 Task: Check the average views per listing of open concept design in the last 1 year.
Action: Mouse moved to (975, 249)
Screenshot: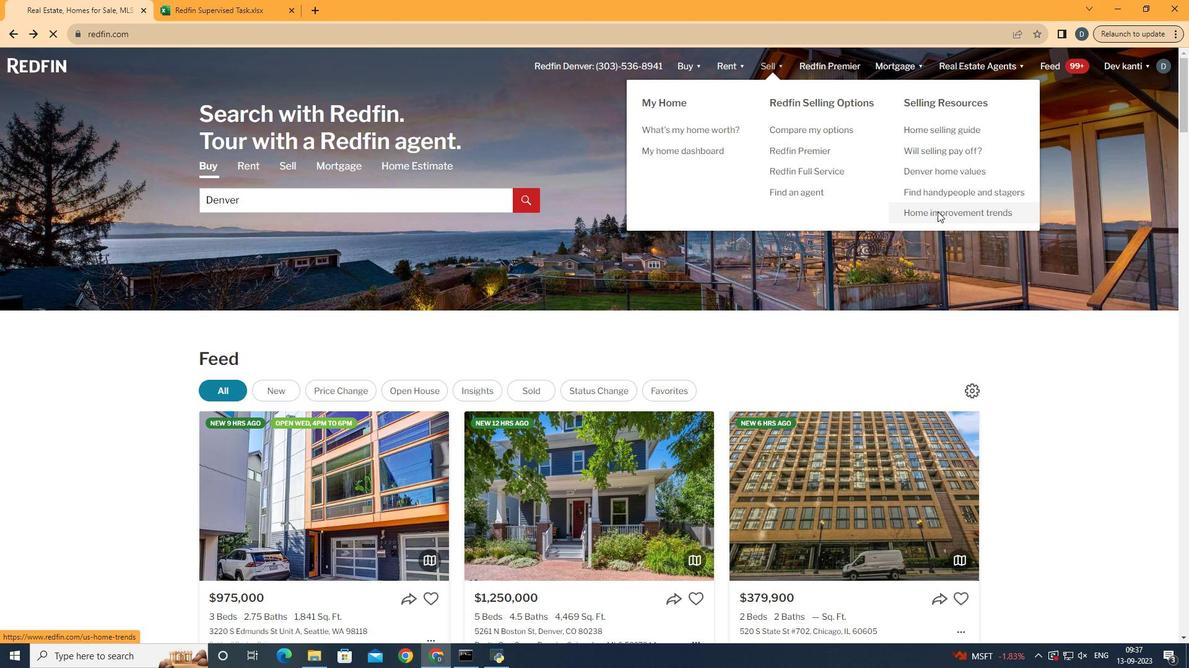 
Action: Mouse pressed left at (975, 249)
Screenshot: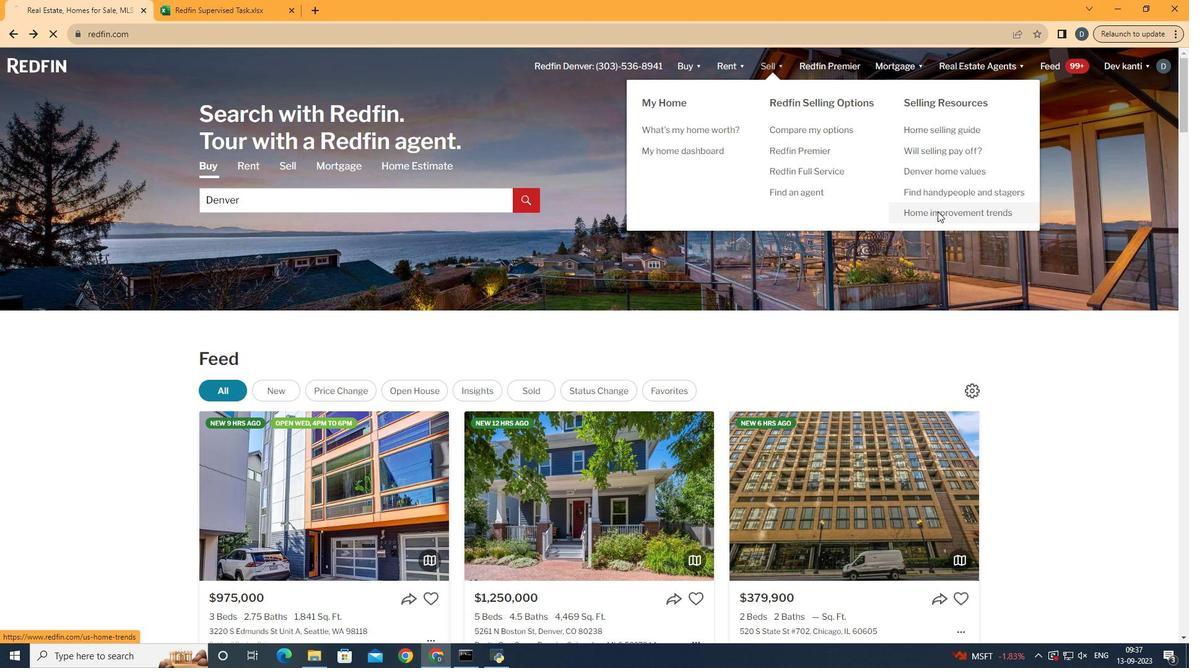 
Action: Mouse moved to (340, 266)
Screenshot: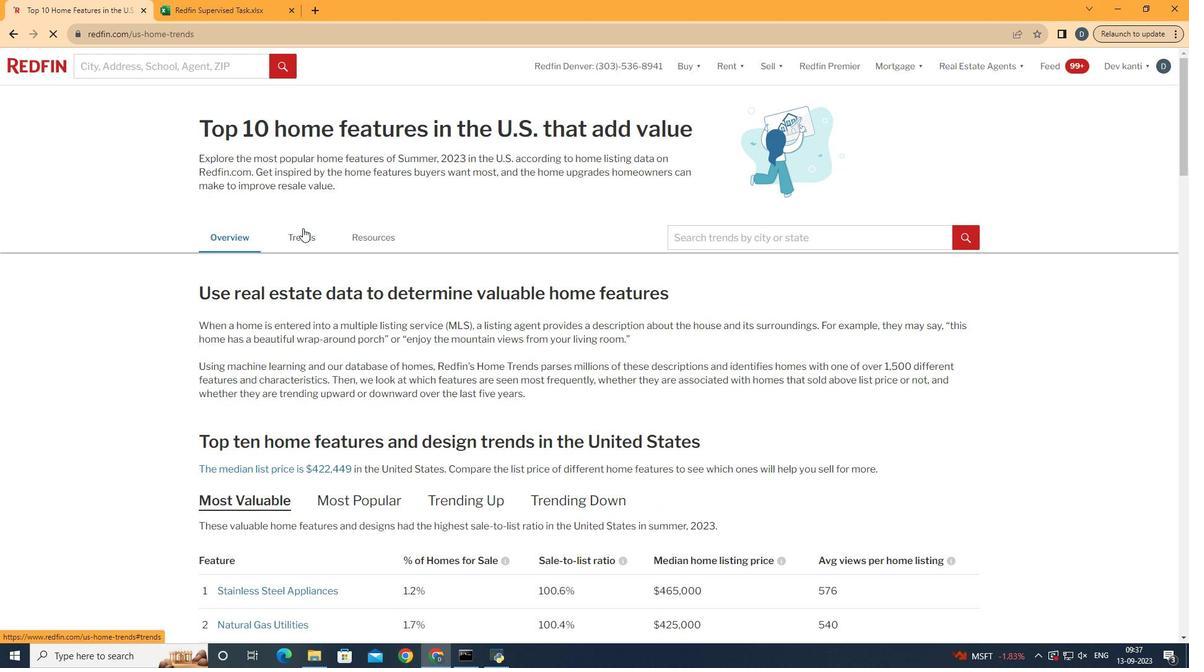 
Action: Mouse pressed left at (340, 266)
Screenshot: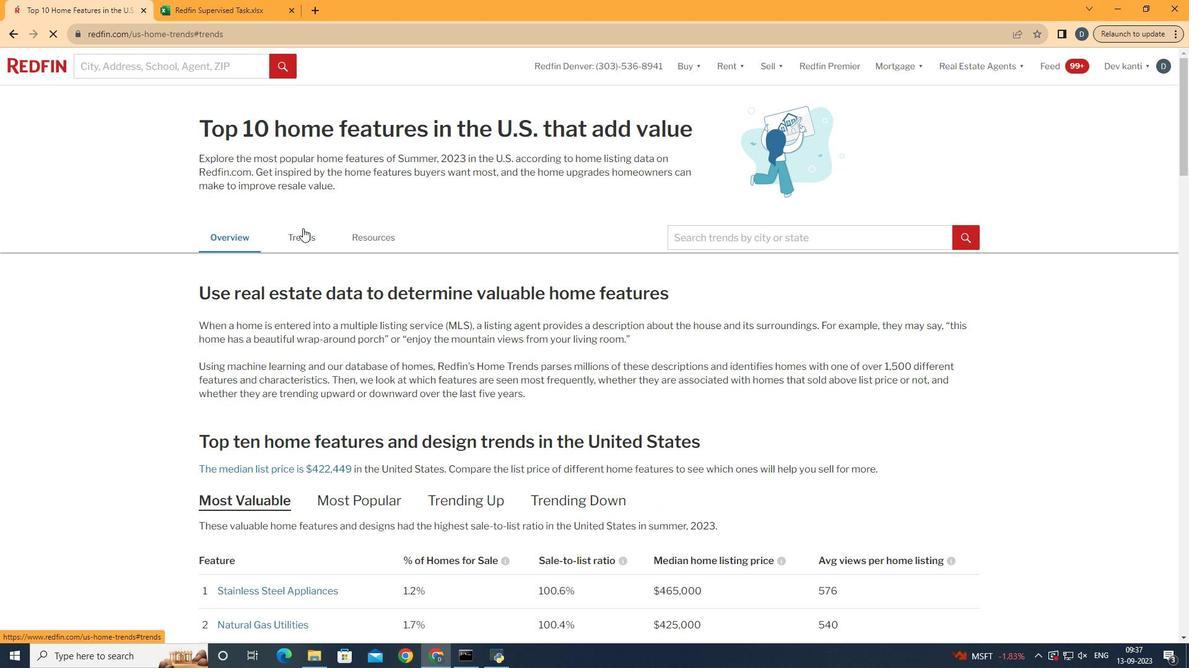 
Action: Mouse moved to (419, 365)
Screenshot: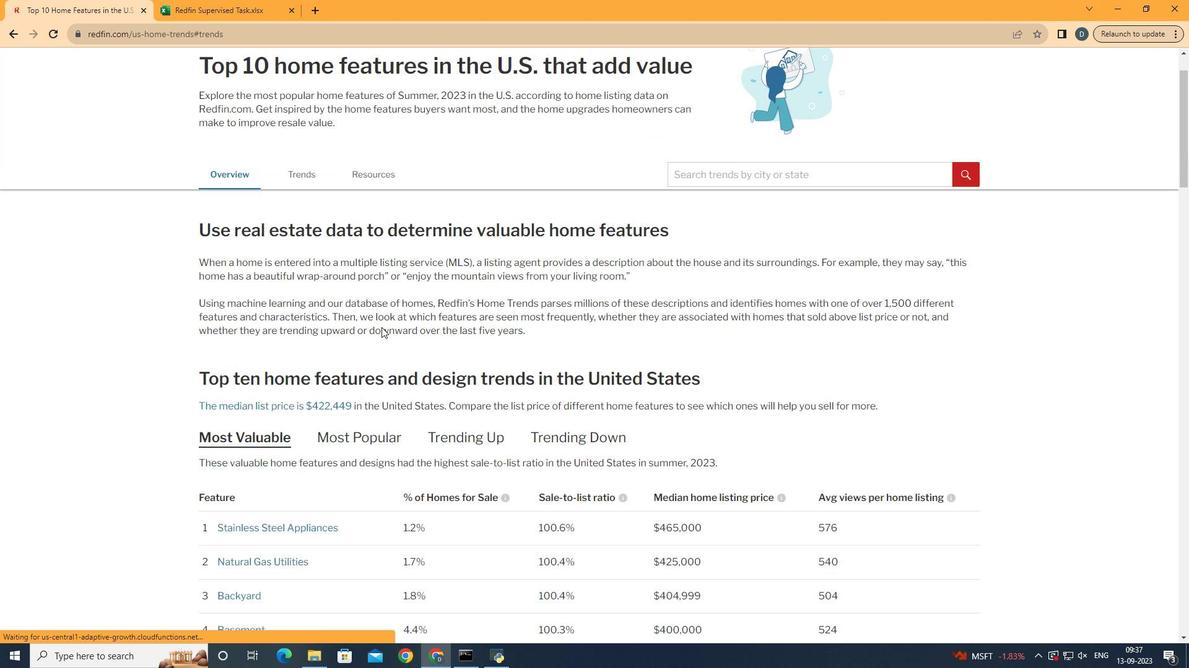 
Action: Mouse scrolled (419, 364) with delta (0, 0)
Screenshot: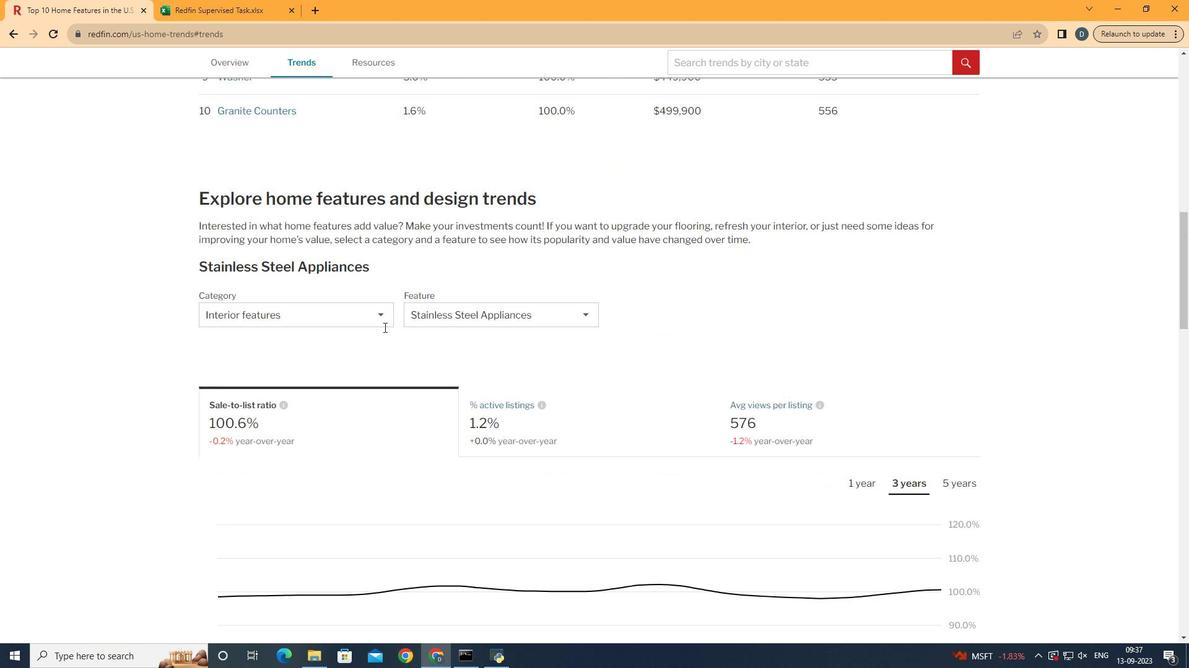 
Action: Mouse scrolled (419, 364) with delta (0, 0)
Screenshot: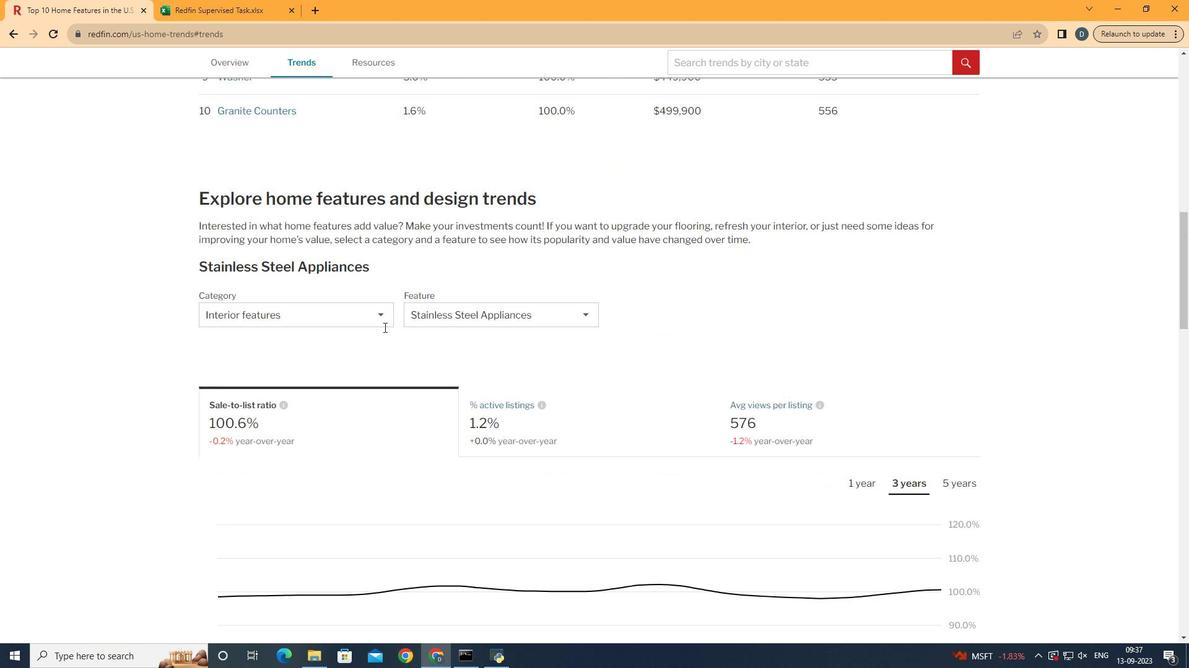 
Action: Mouse scrolled (419, 364) with delta (0, 0)
Screenshot: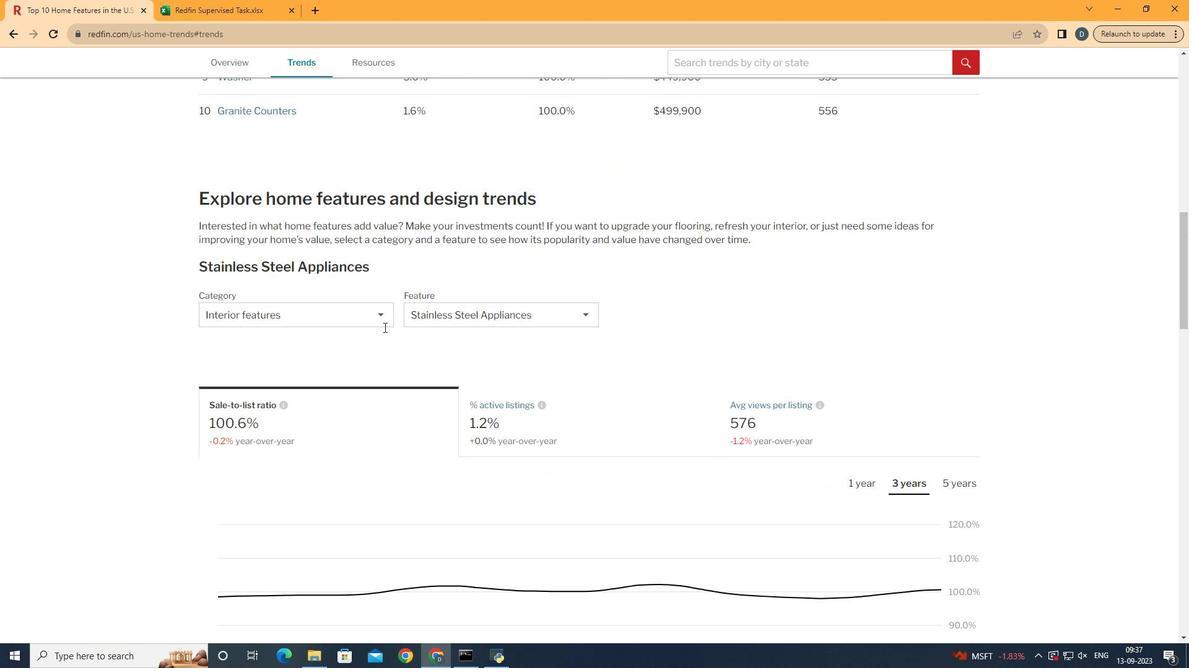 
Action: Mouse scrolled (419, 364) with delta (0, 0)
Screenshot: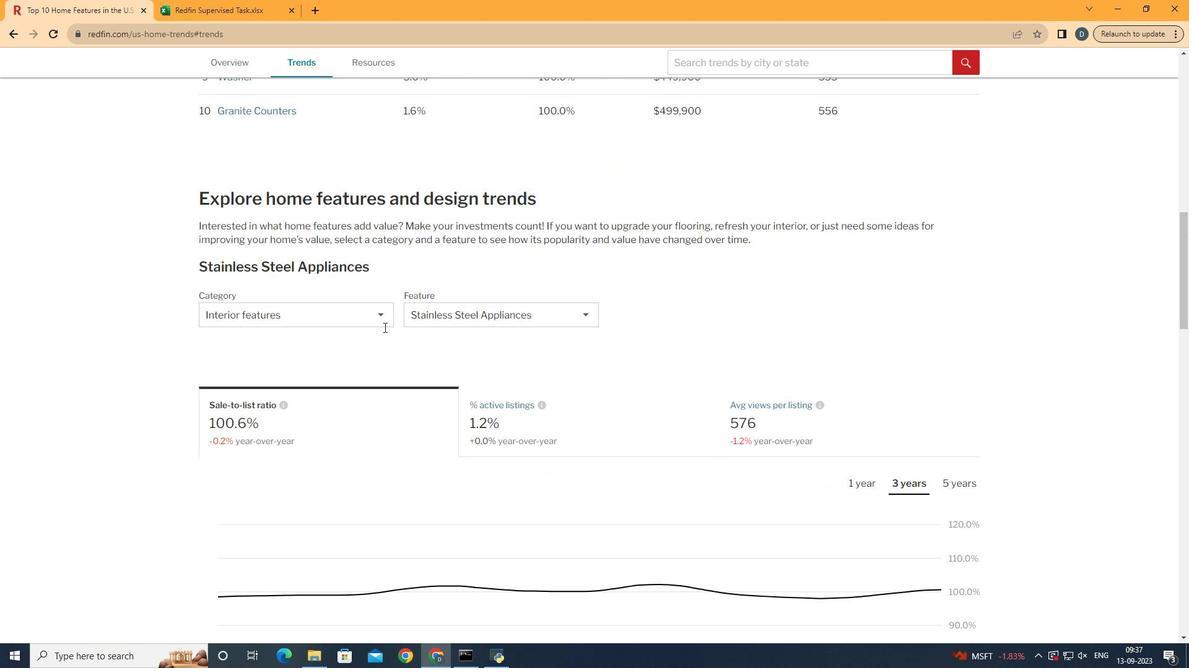 
Action: Mouse scrolled (419, 364) with delta (0, 0)
Screenshot: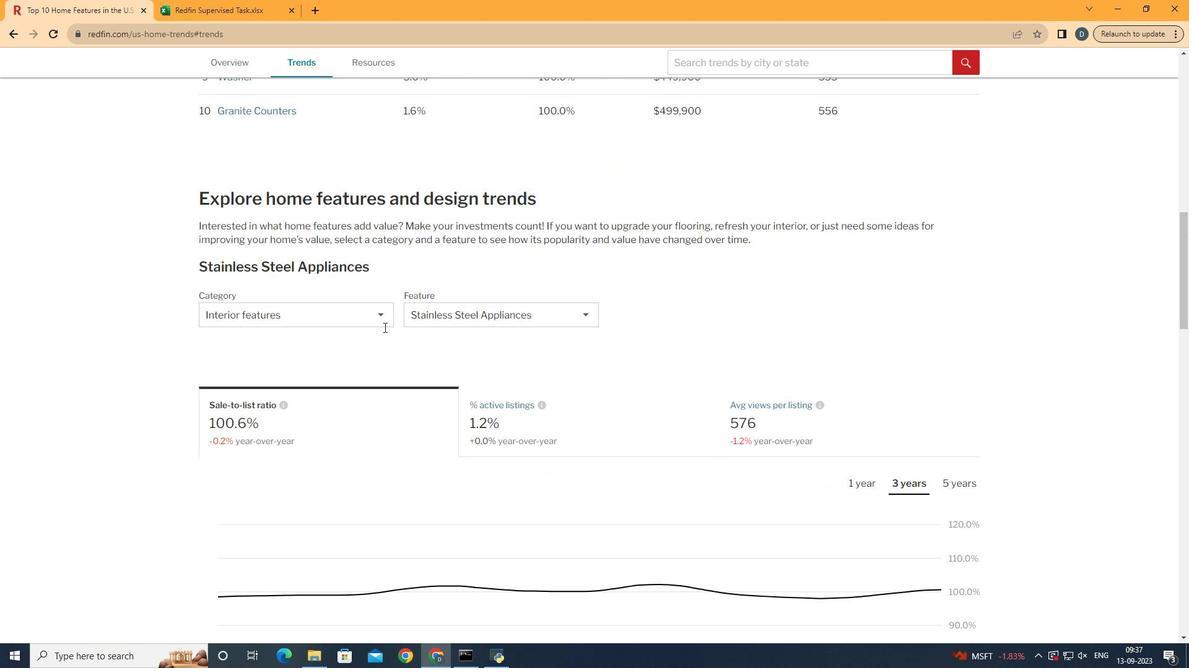 
Action: Mouse moved to (419, 365)
Screenshot: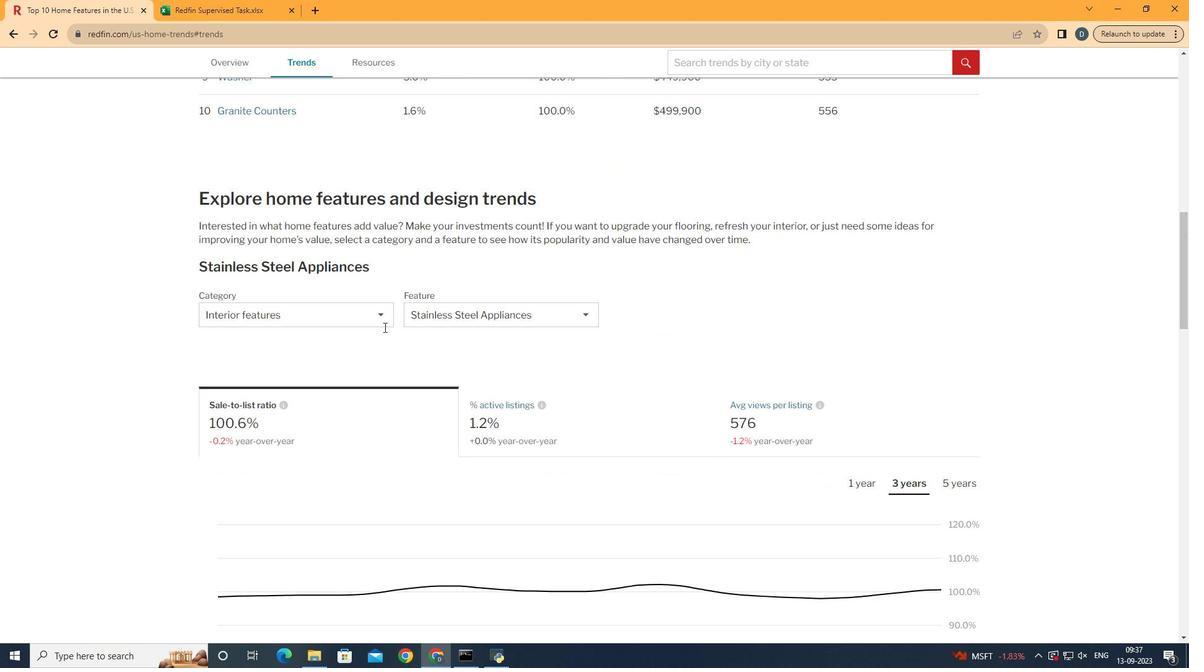 
Action: Mouse scrolled (419, 364) with delta (0, 0)
Screenshot: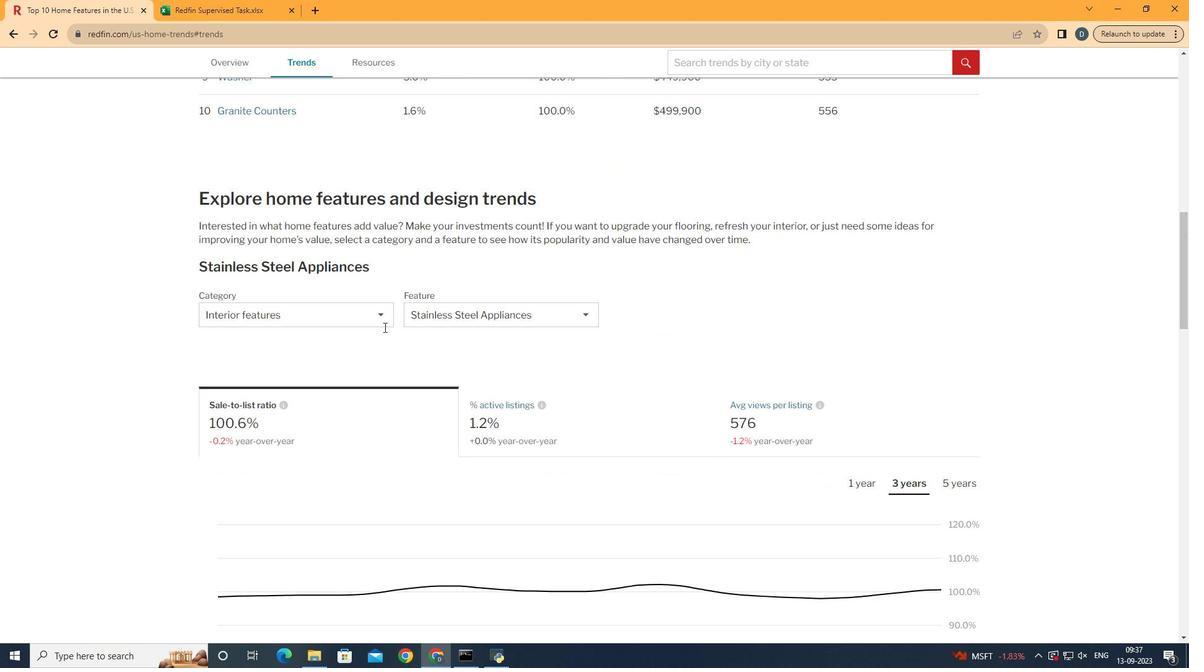 
Action: Mouse moved to (421, 365)
Screenshot: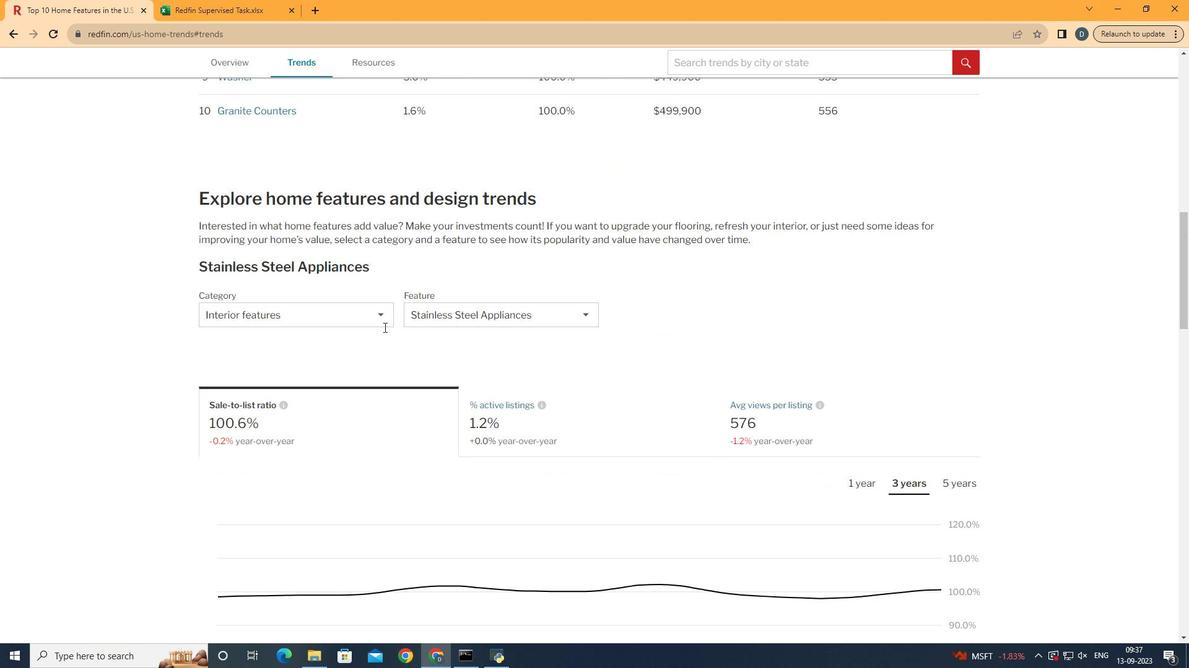 
Action: Mouse scrolled (421, 364) with delta (0, 0)
Screenshot: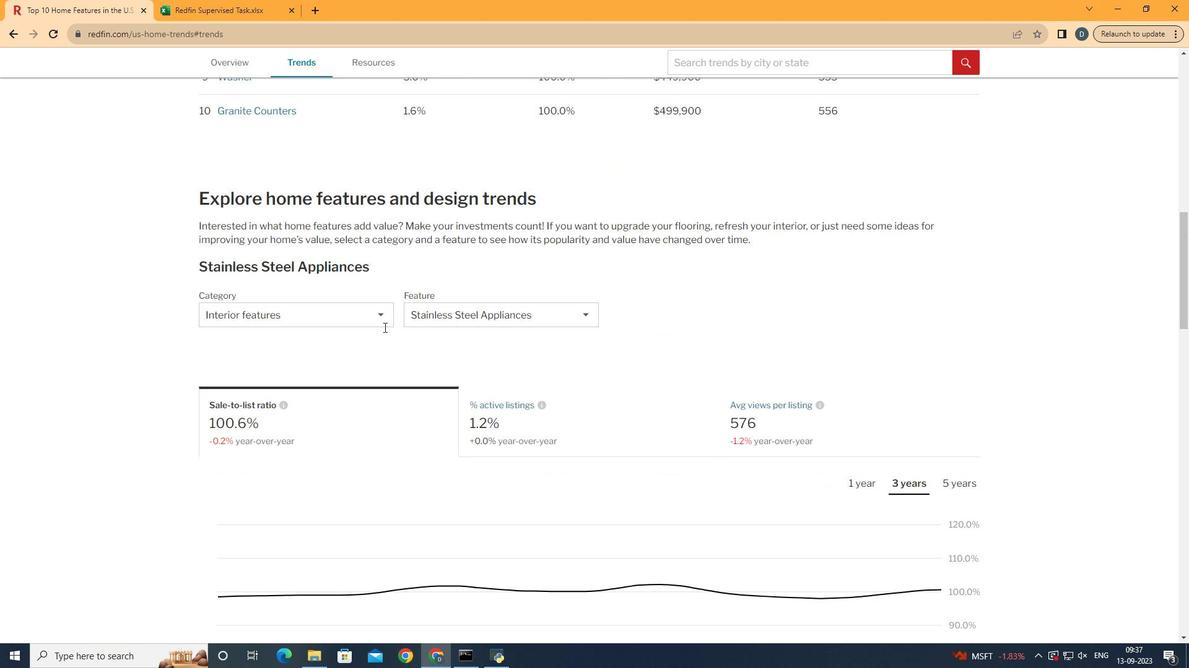 
Action: Mouse moved to (405, 358)
Screenshot: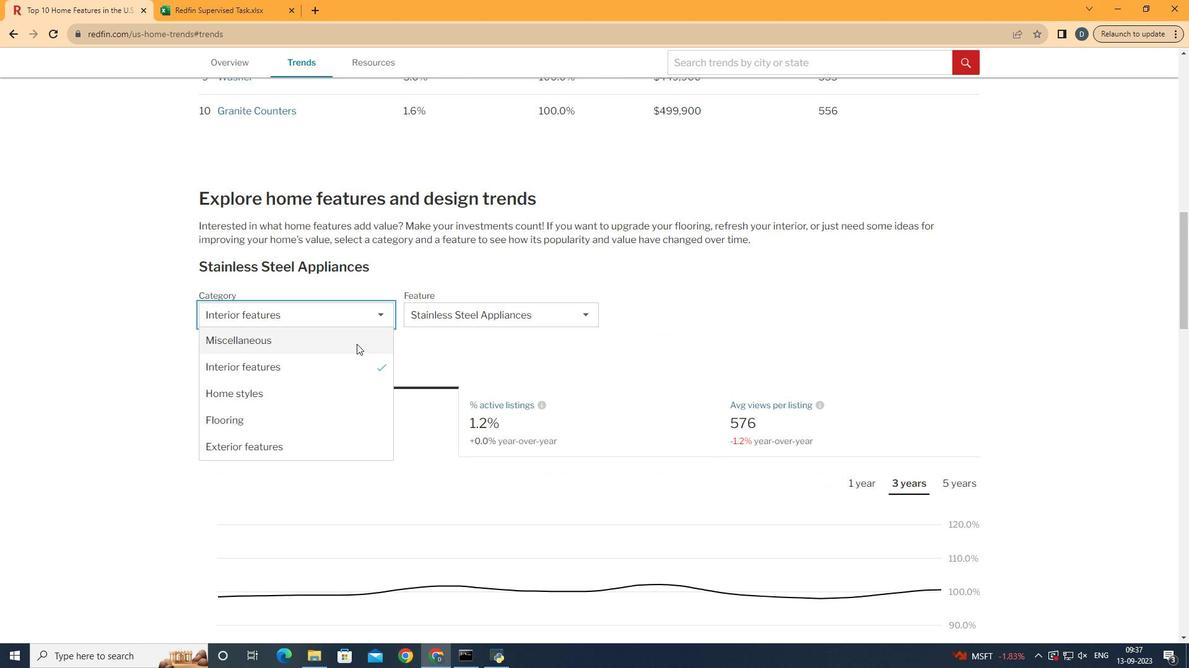 
Action: Mouse pressed left at (405, 358)
Screenshot: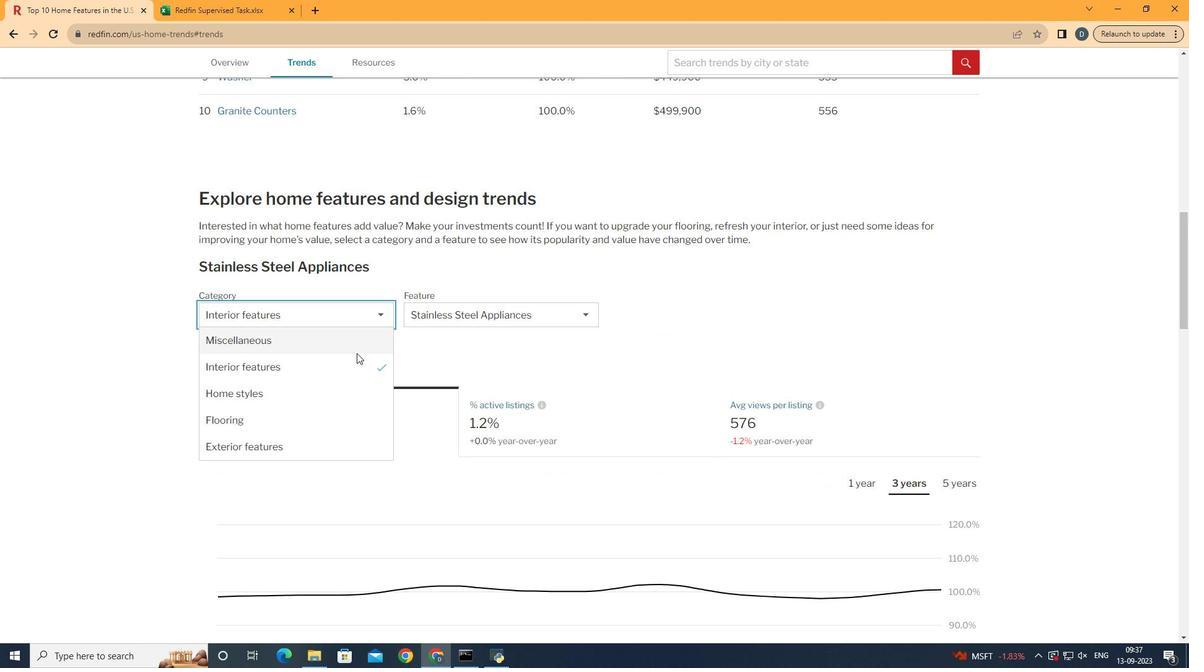 
Action: Mouse moved to (394, 408)
Screenshot: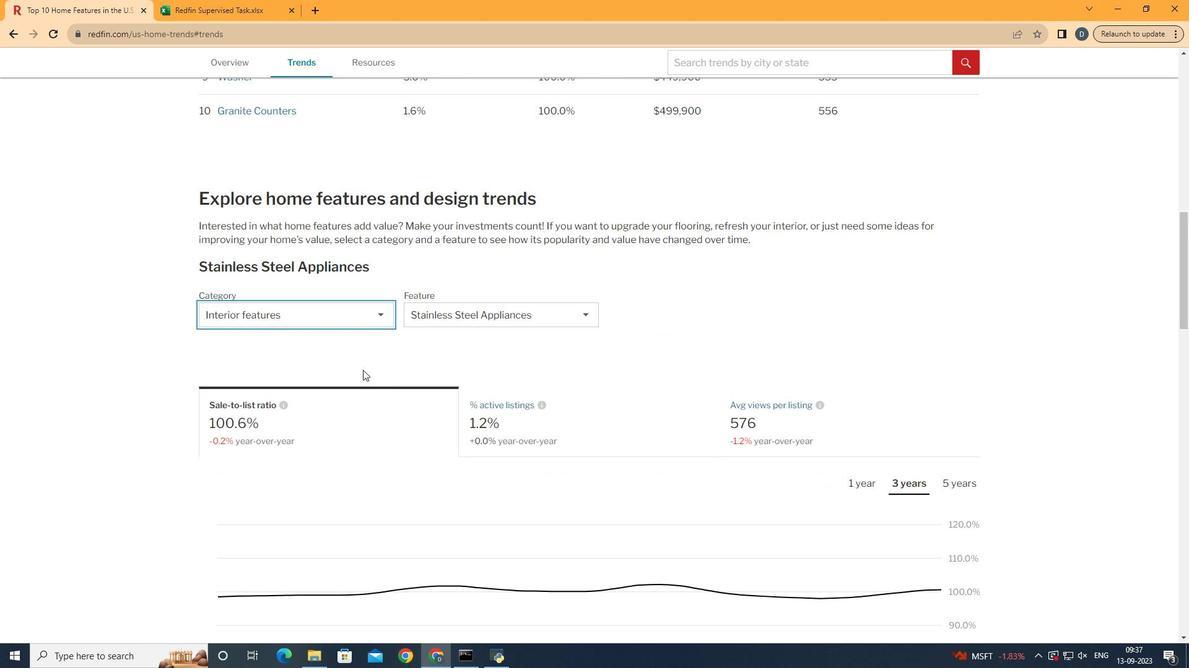 
Action: Mouse pressed left at (394, 408)
Screenshot: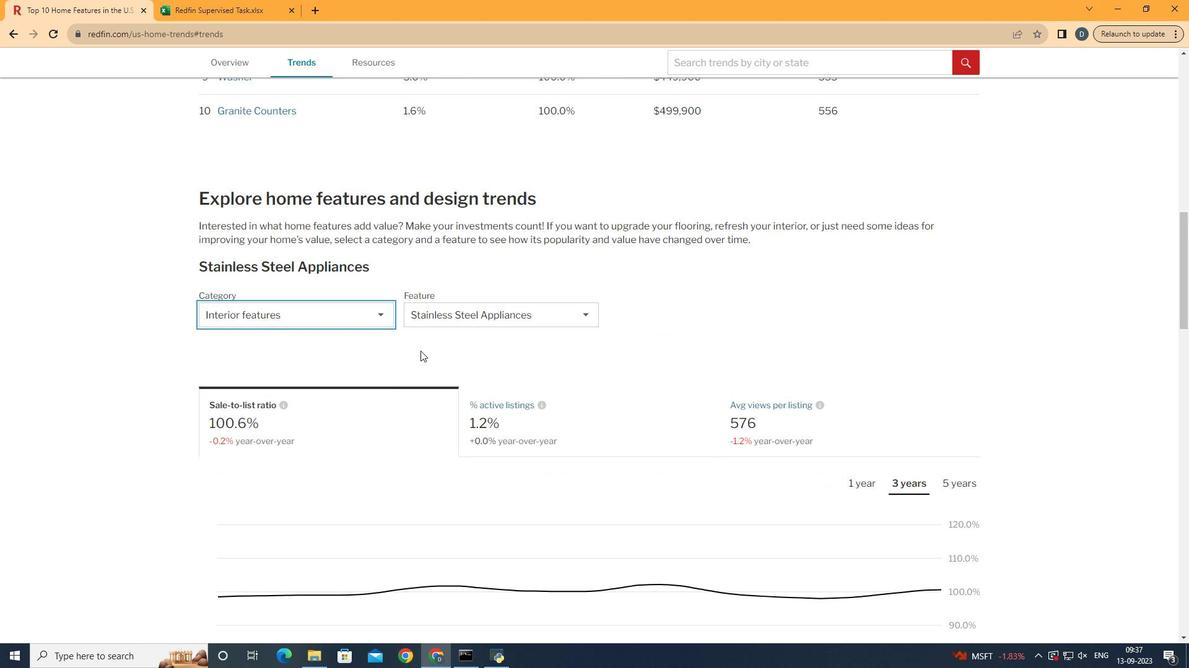 
Action: Mouse moved to (520, 367)
Screenshot: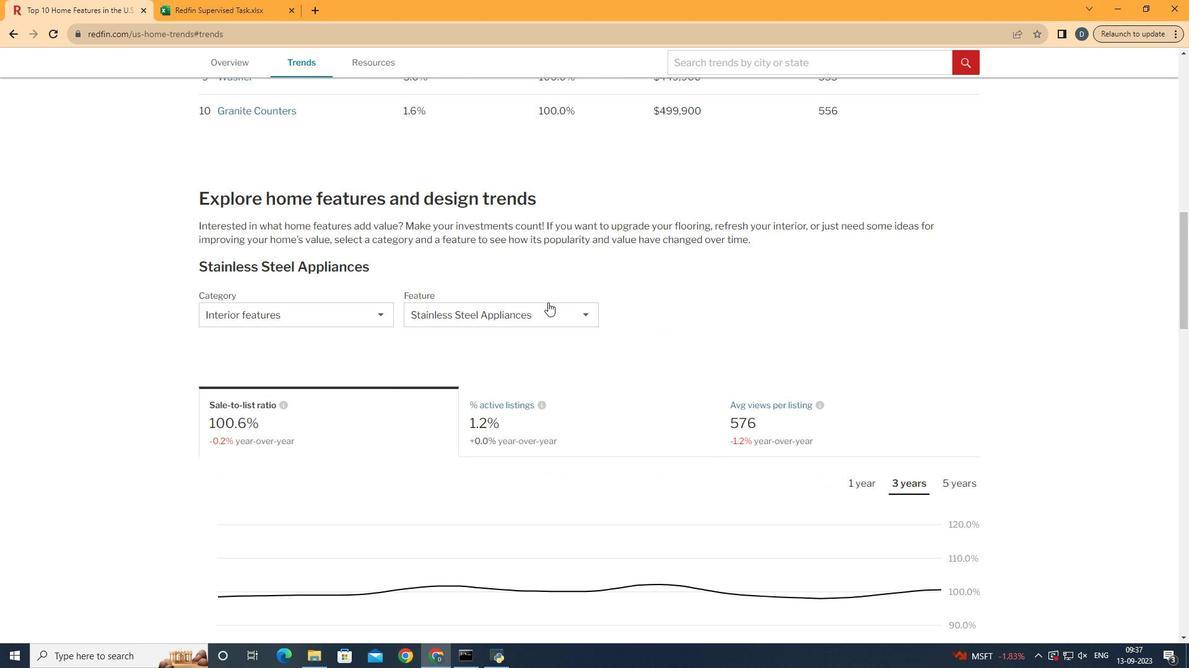 
Action: Mouse pressed left at (520, 367)
Screenshot: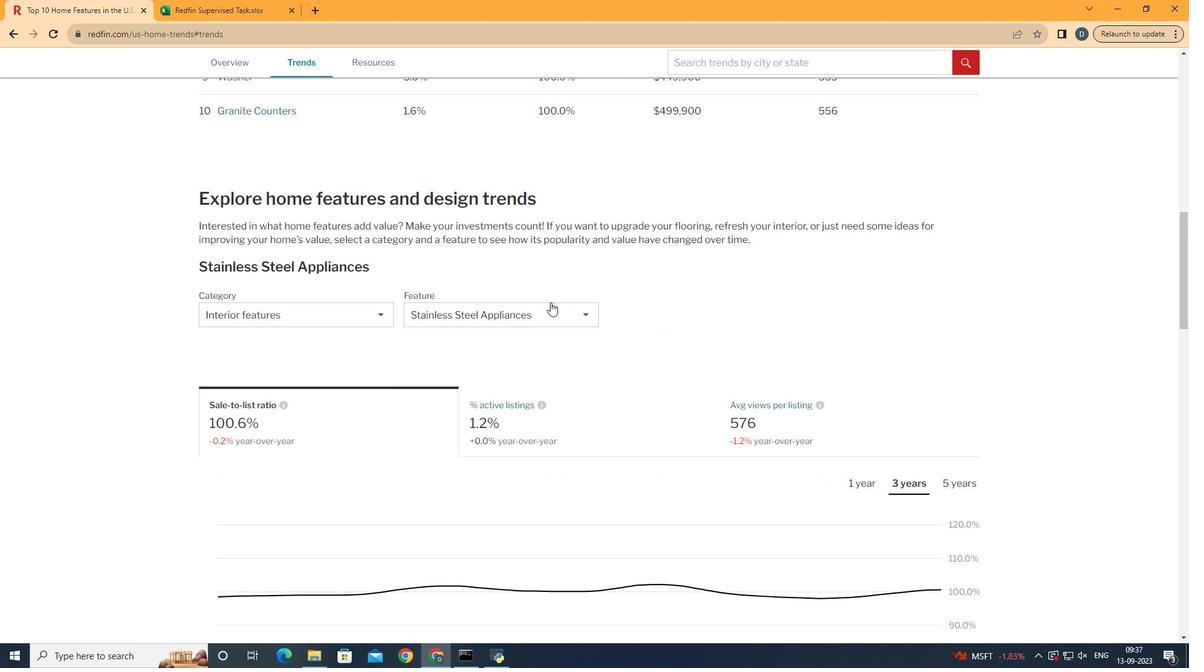 
Action: Mouse moved to (588, 340)
Screenshot: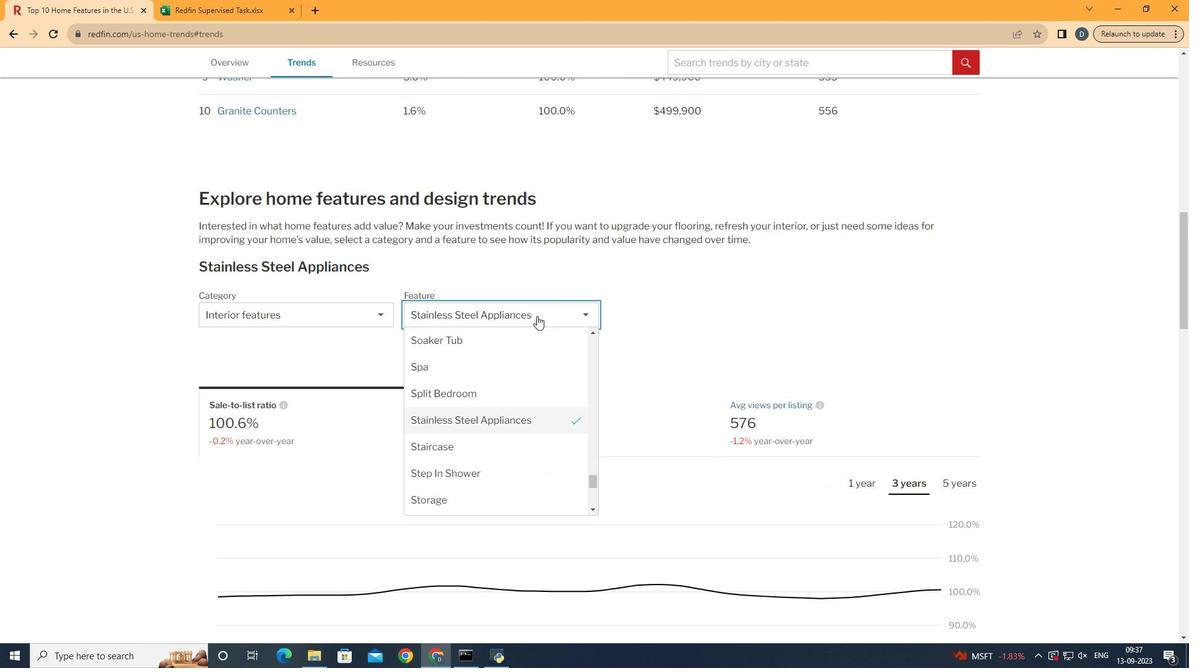 
Action: Mouse pressed left at (588, 340)
Screenshot: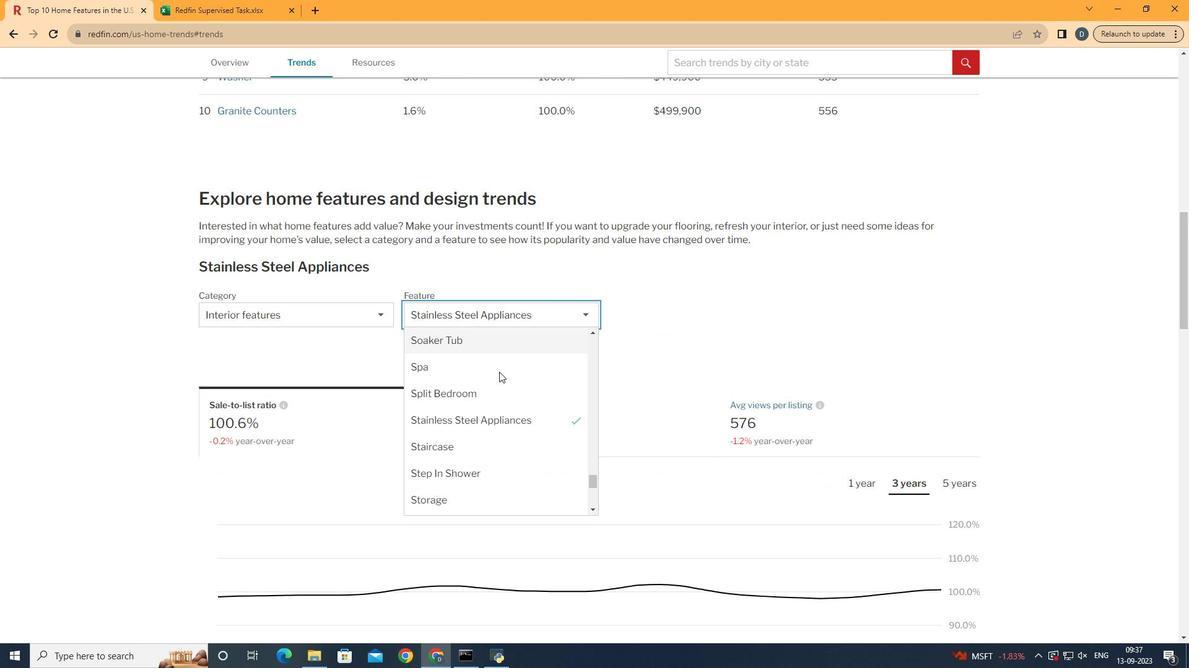 
Action: Mouse moved to (525, 427)
Screenshot: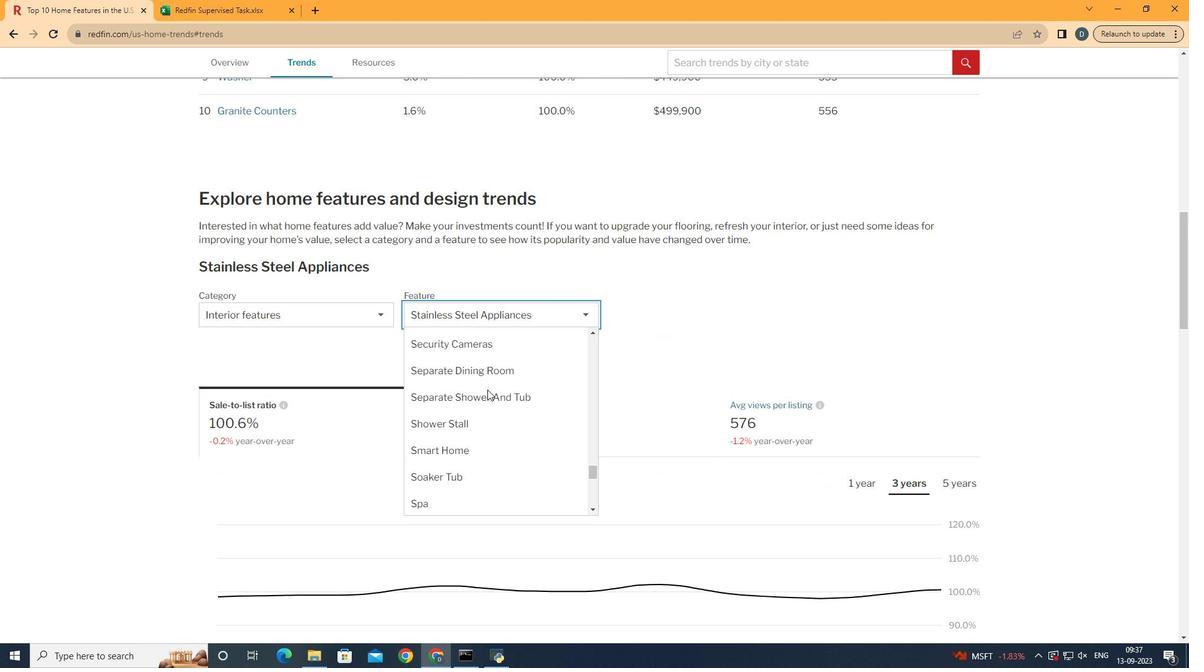 
Action: Mouse scrolled (525, 428) with delta (0, 0)
Screenshot: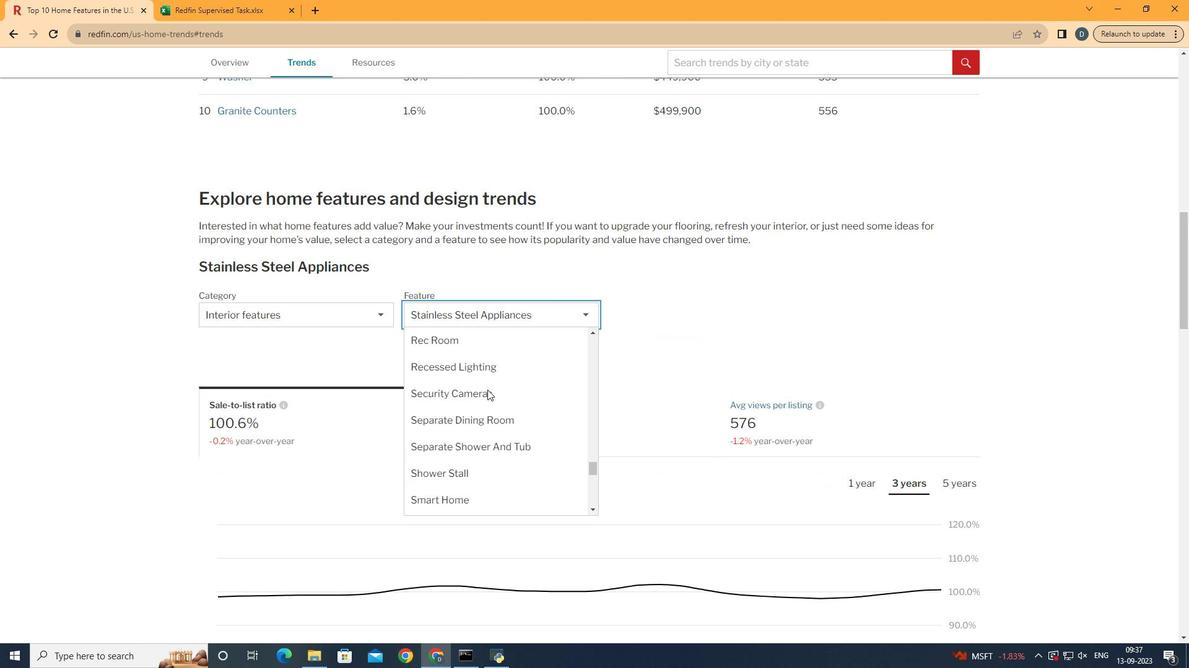 
Action: Mouse scrolled (525, 428) with delta (0, 0)
Screenshot: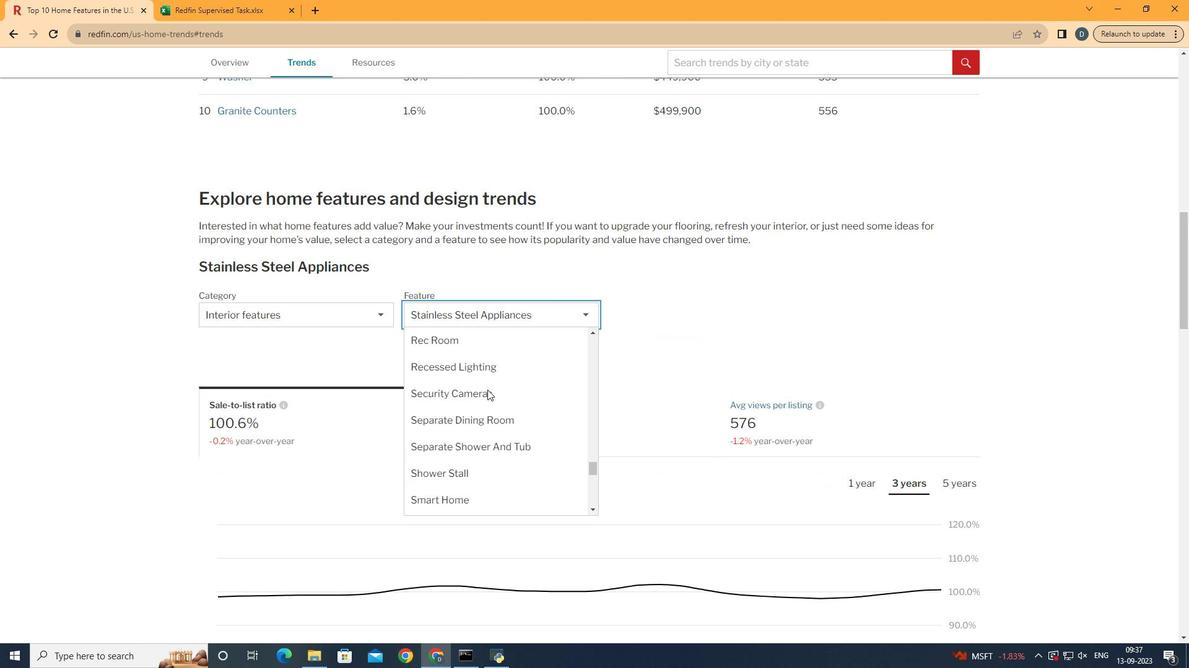 
Action: Mouse scrolled (525, 428) with delta (0, 0)
Screenshot: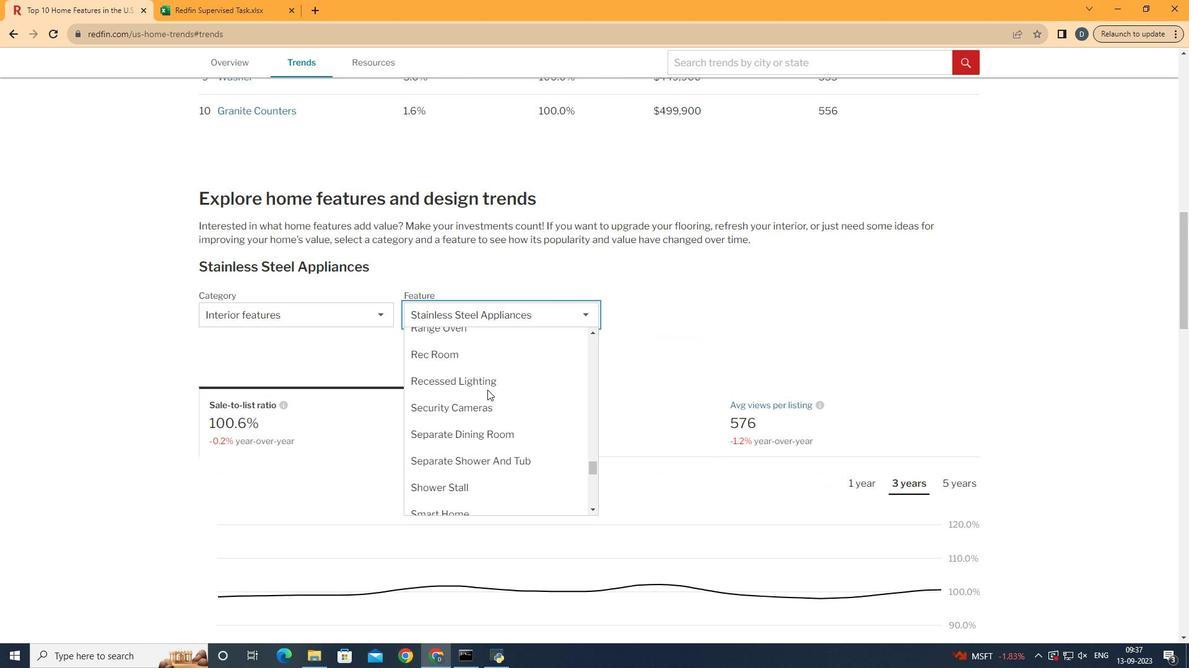 
Action: Mouse scrolled (525, 428) with delta (0, 0)
Screenshot: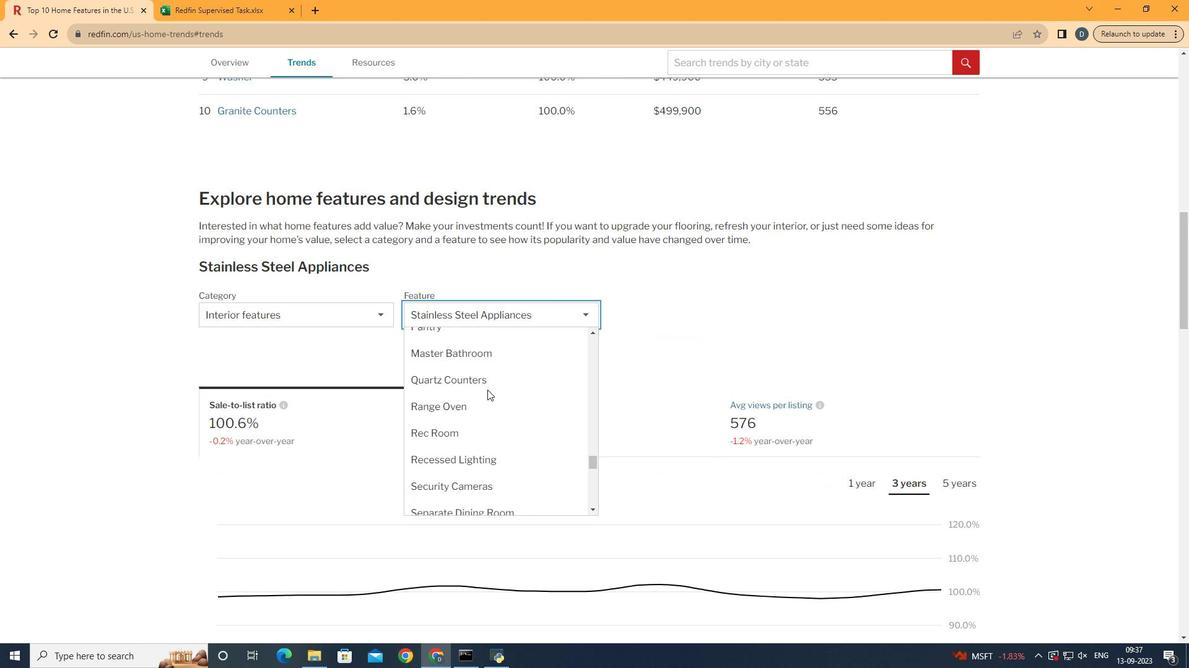 
Action: Mouse scrolled (525, 428) with delta (0, 0)
Screenshot: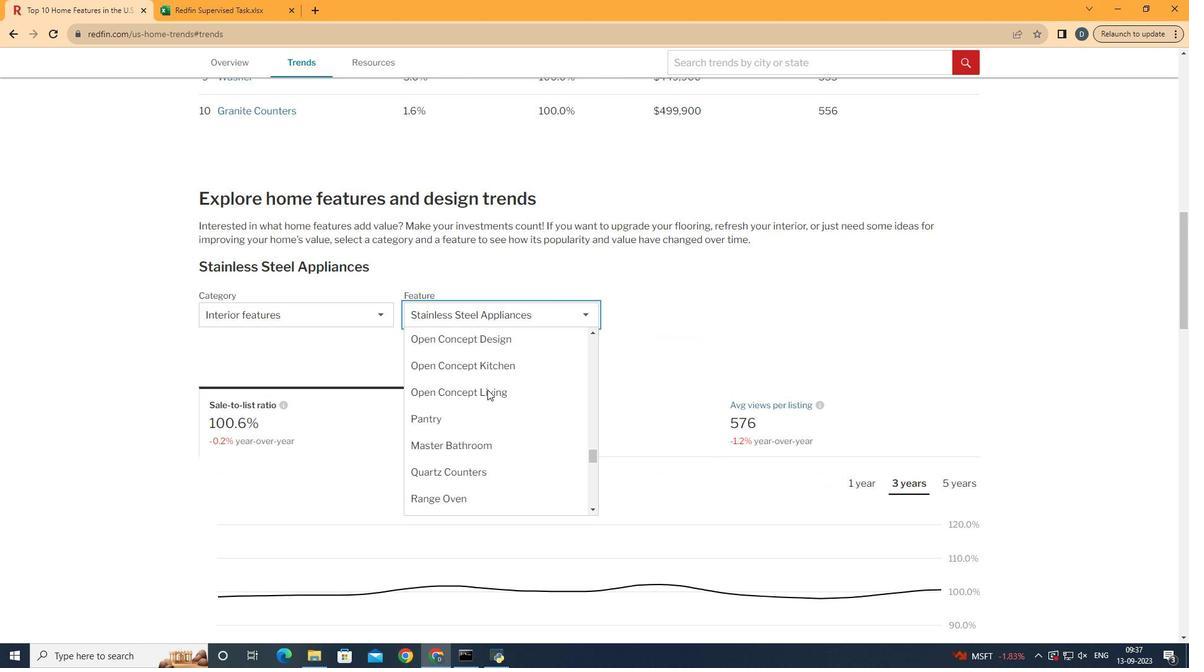 
Action: Mouse scrolled (525, 428) with delta (0, 0)
Screenshot: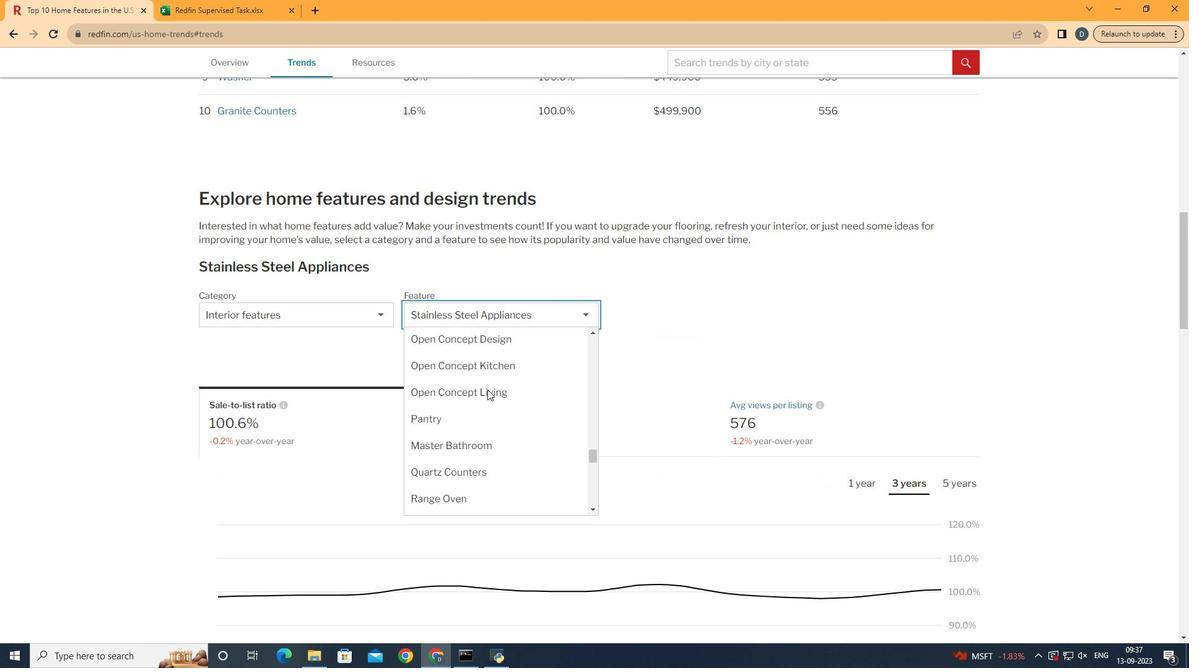 
Action: Mouse moved to (539, 382)
Screenshot: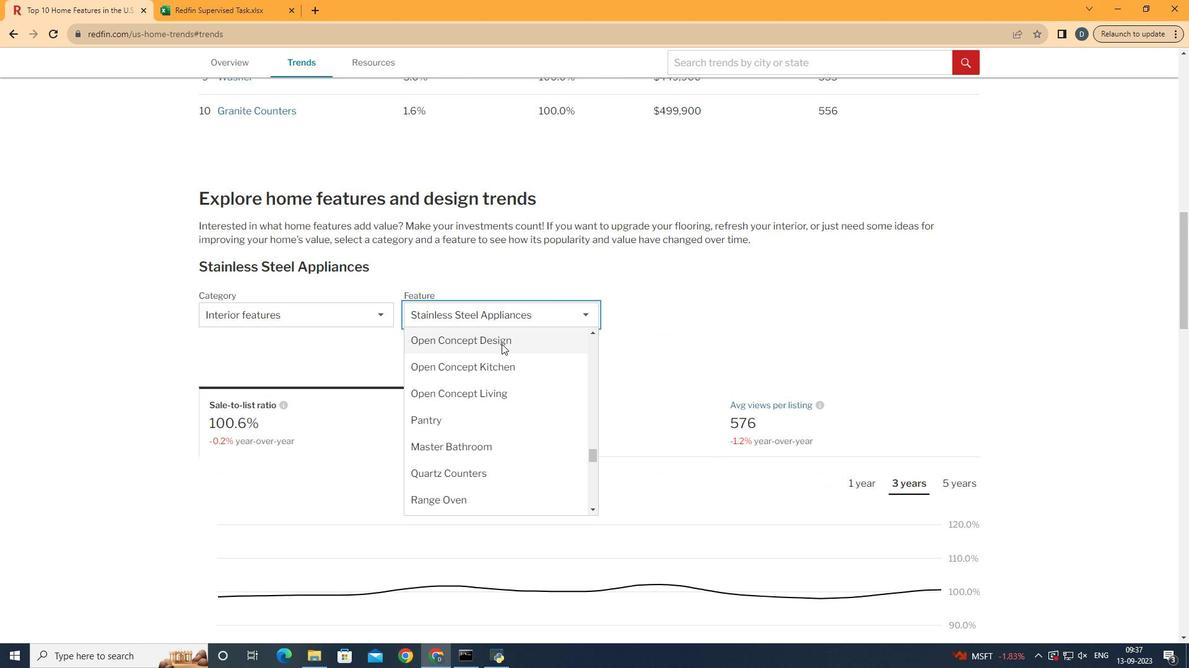 
Action: Mouse pressed left at (539, 382)
Screenshot: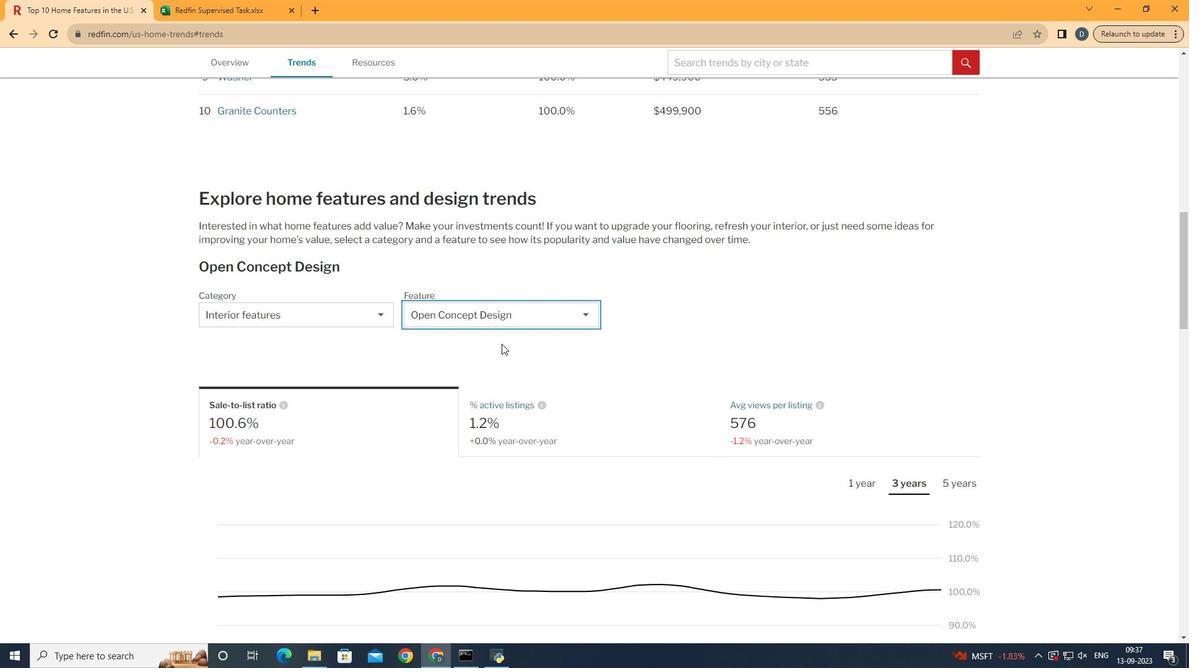 
Action: Mouse moved to (611, 436)
Screenshot: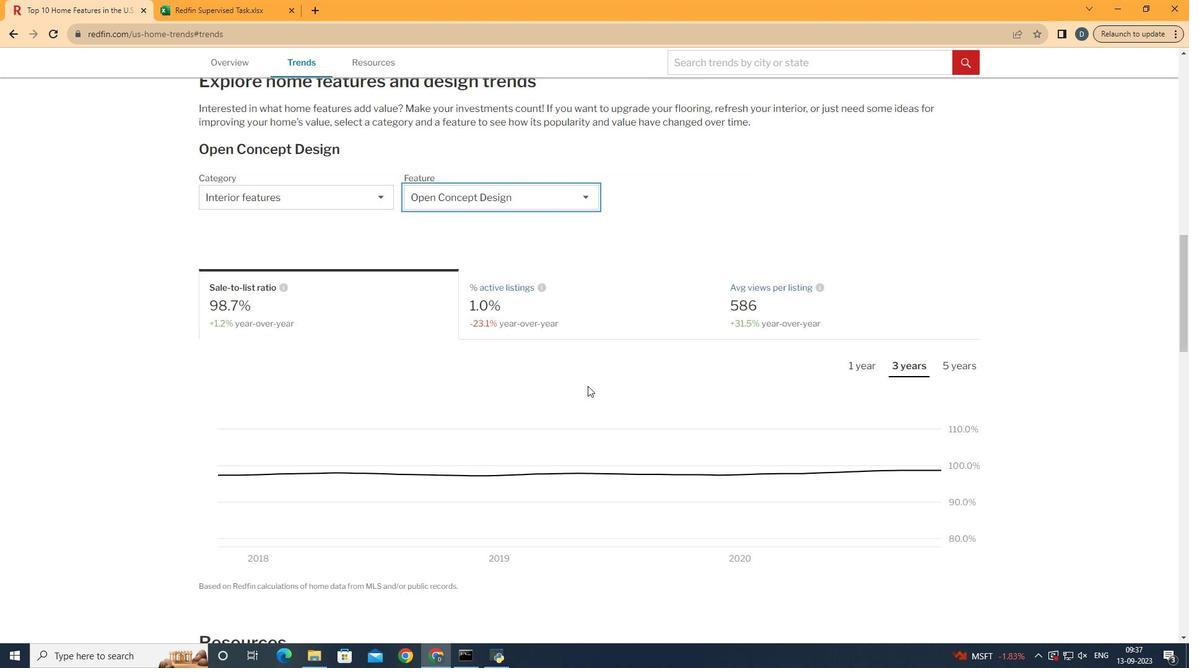
Action: Mouse scrolled (611, 436) with delta (0, 0)
Screenshot: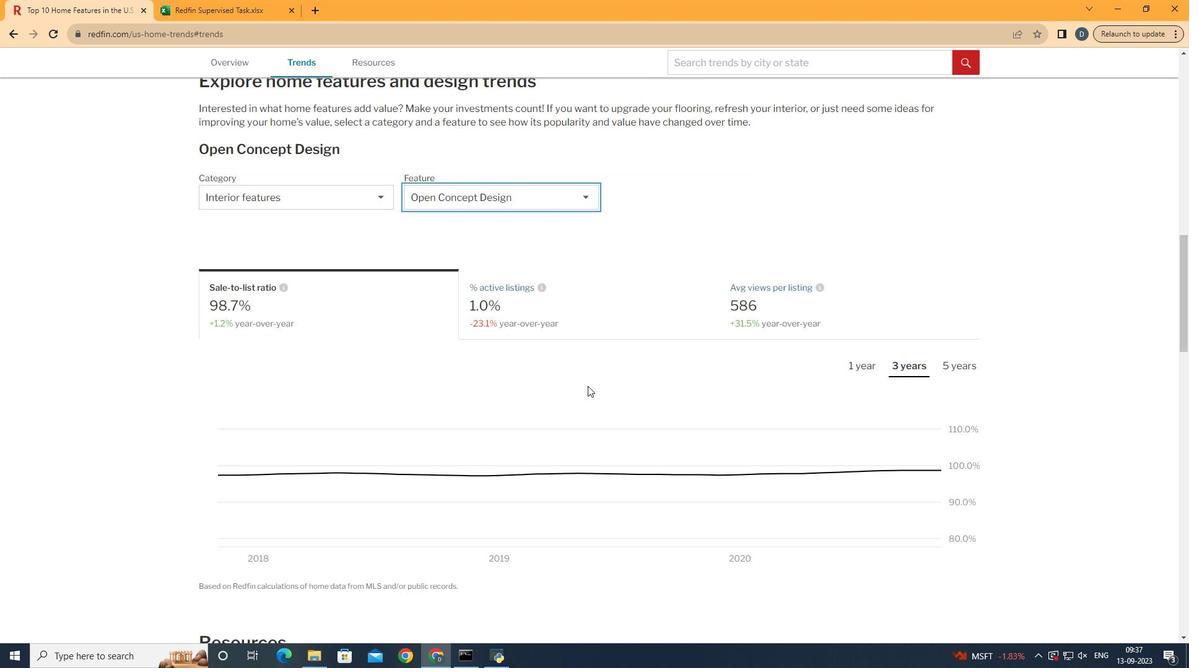 
Action: Mouse scrolled (611, 436) with delta (0, 0)
Screenshot: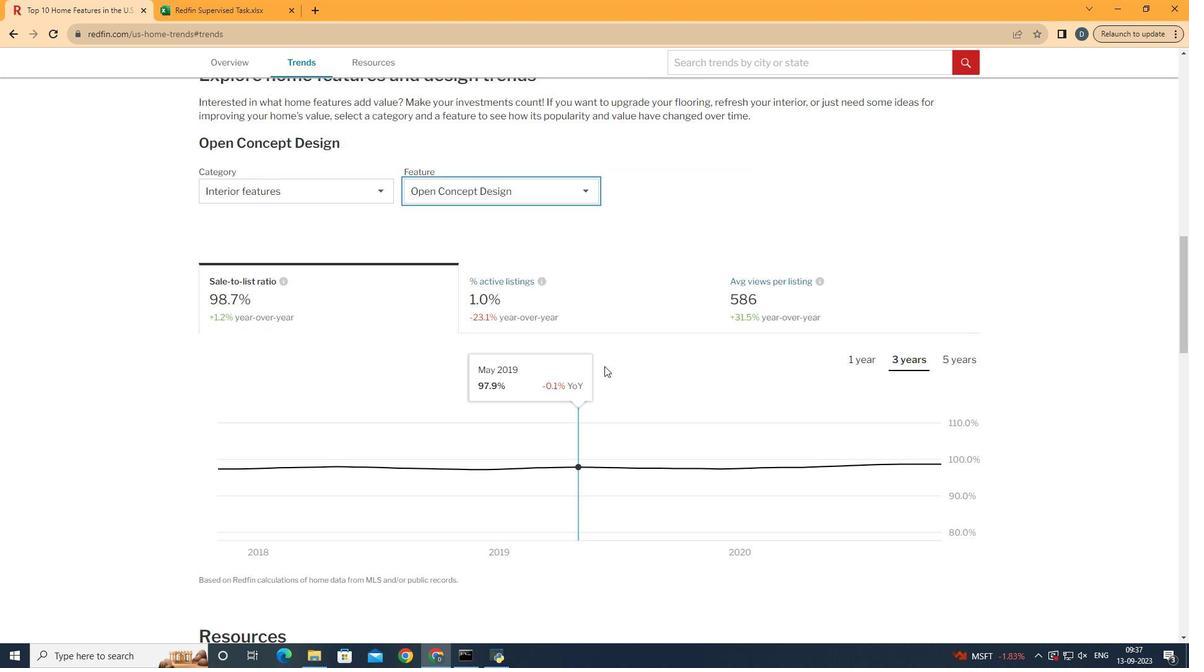 
Action: Mouse moved to (899, 351)
Screenshot: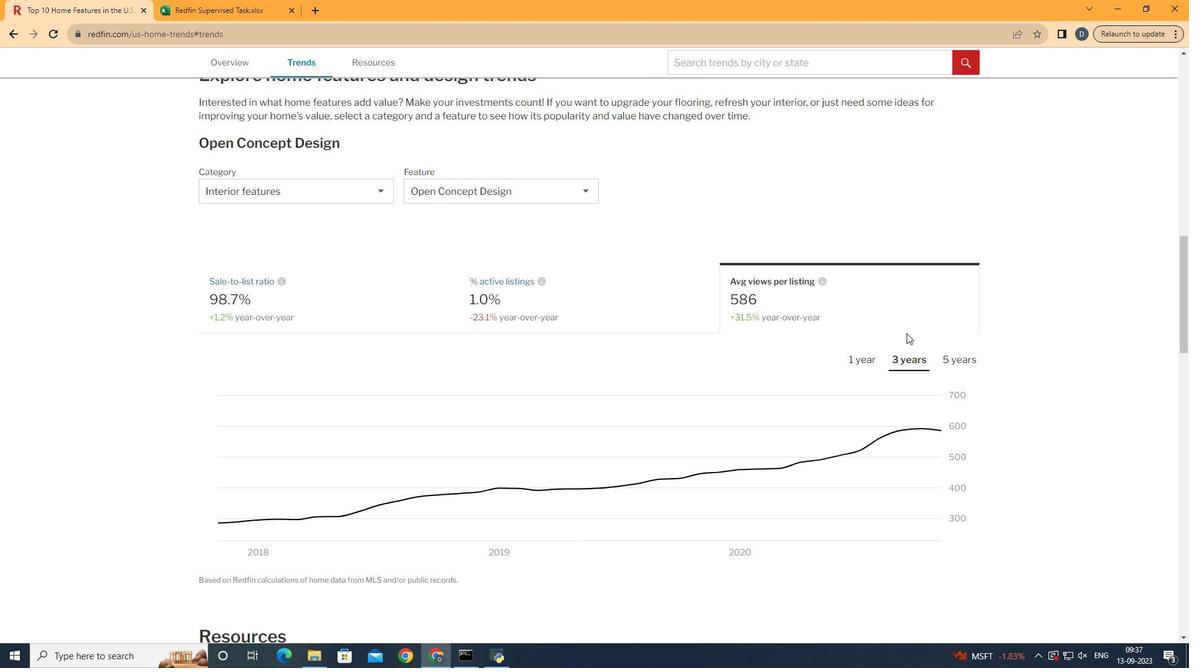 
Action: Mouse pressed left at (899, 351)
Screenshot: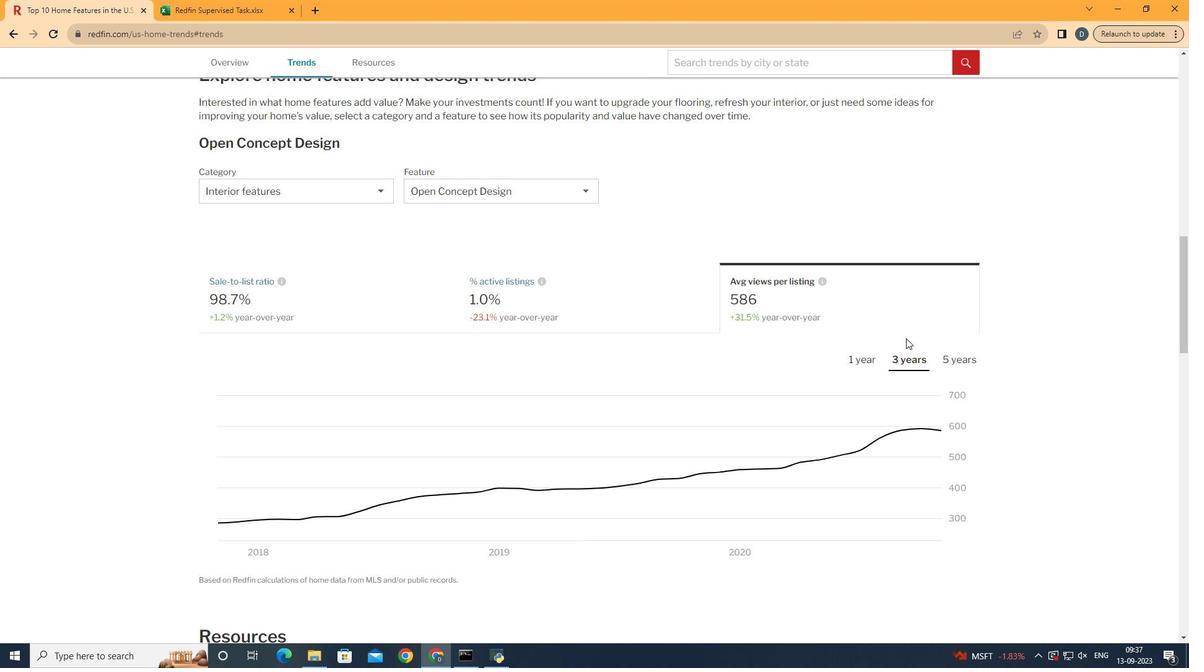 
Action: Mouse moved to (905, 400)
Screenshot: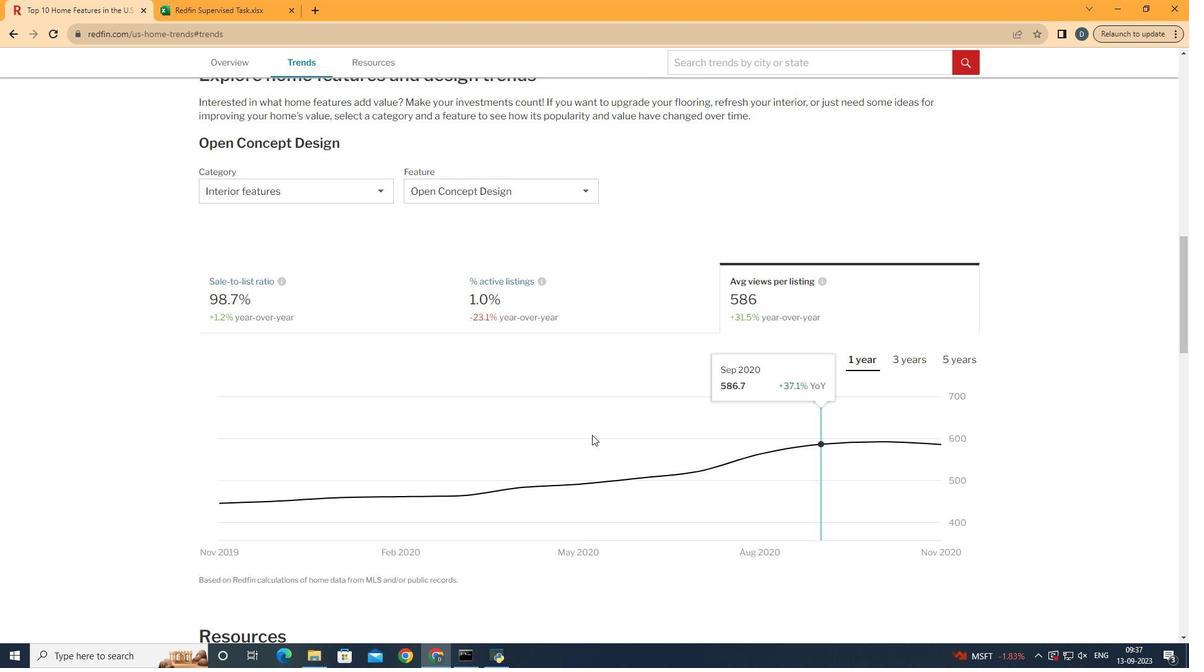 
Action: Mouse pressed left at (905, 400)
Screenshot: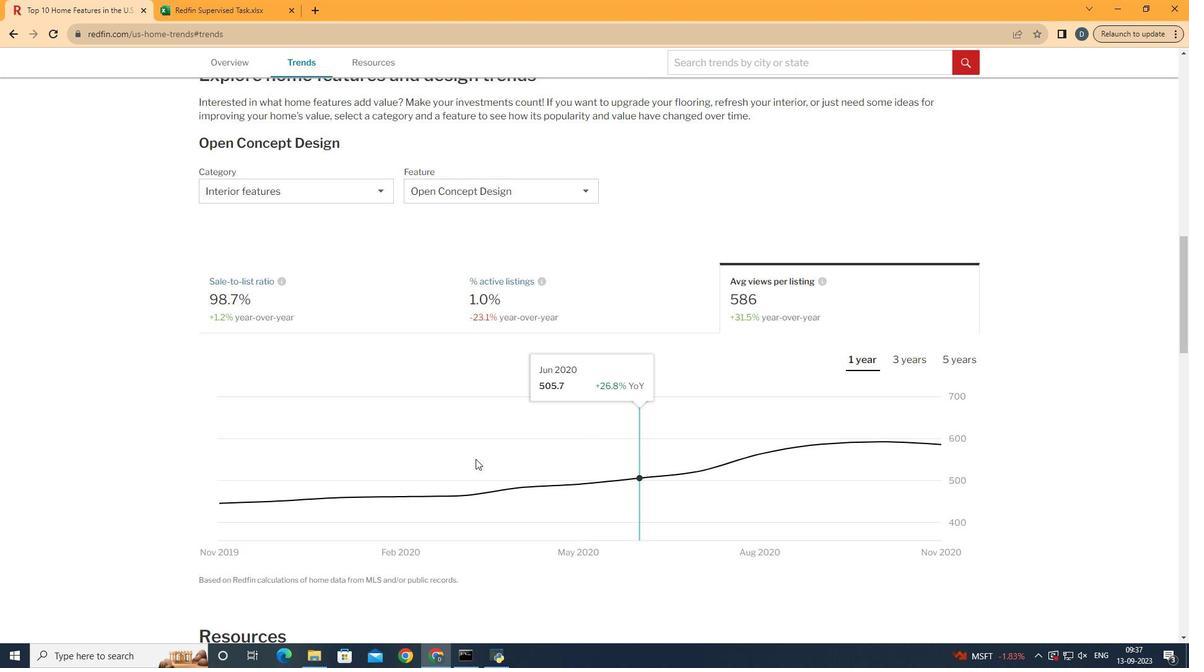 
Action: Mouse moved to (978, 509)
Screenshot: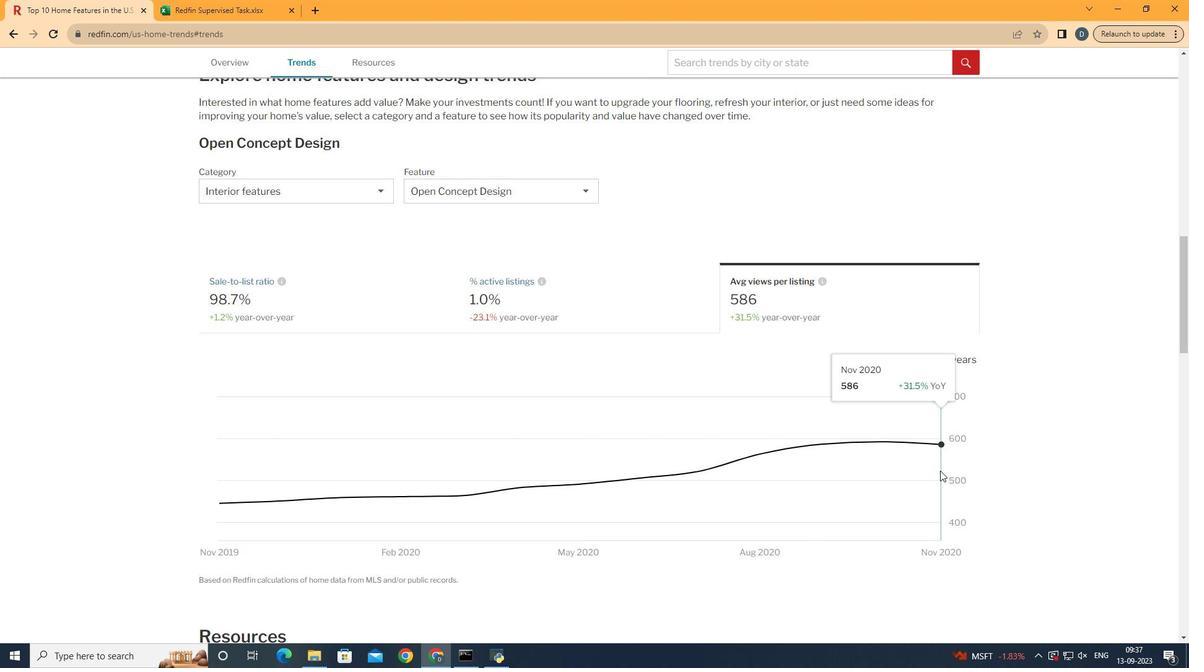 
